 Task: In Heading Arial with underline. Font size of heading  '18'Font style of data Calibri. Font size of data  9Alignment of headline & data Align center. Fill color in heading,  RedFont color of data Black Apply border in Data No BorderIn the sheet   Nexus Sales templetes book
Action: Mouse moved to (157, 165)
Screenshot: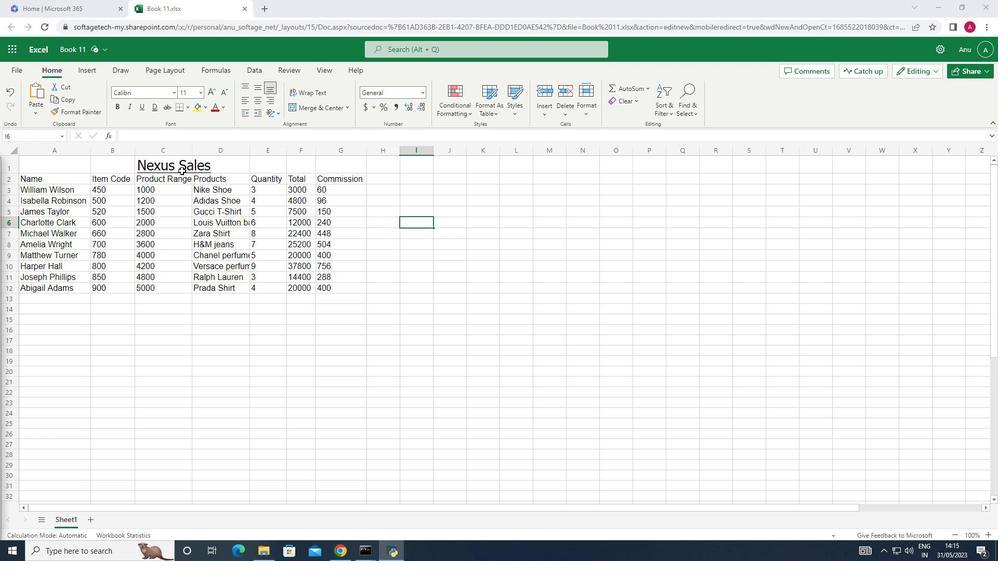 
Action: Mouse pressed left at (157, 165)
Screenshot: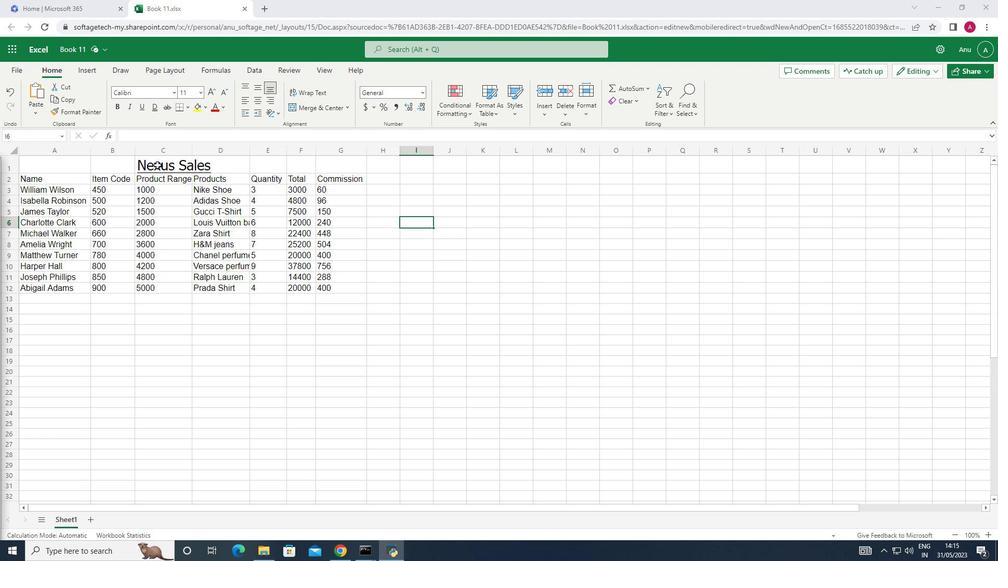 
Action: Mouse moved to (174, 94)
Screenshot: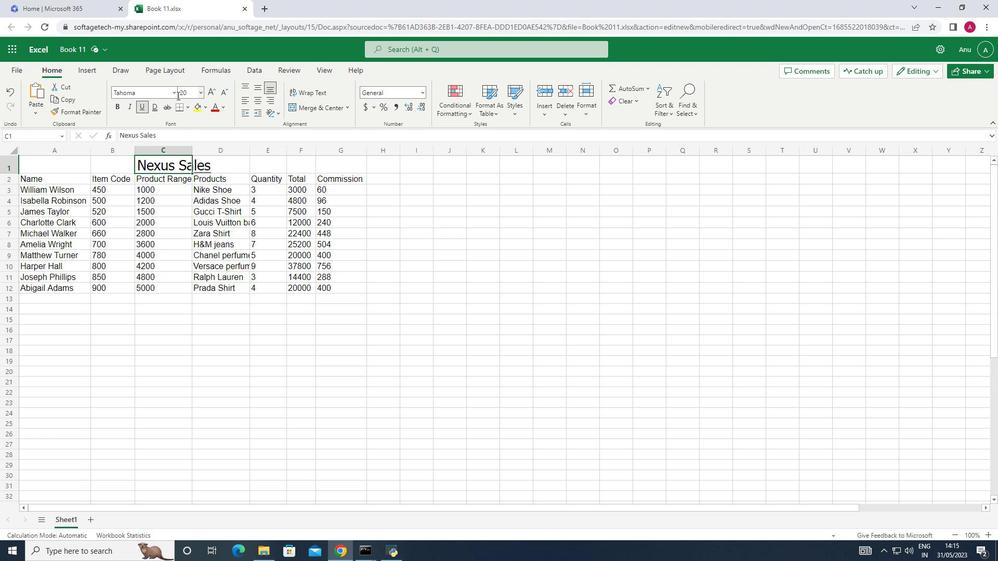 
Action: Mouse pressed left at (174, 94)
Screenshot: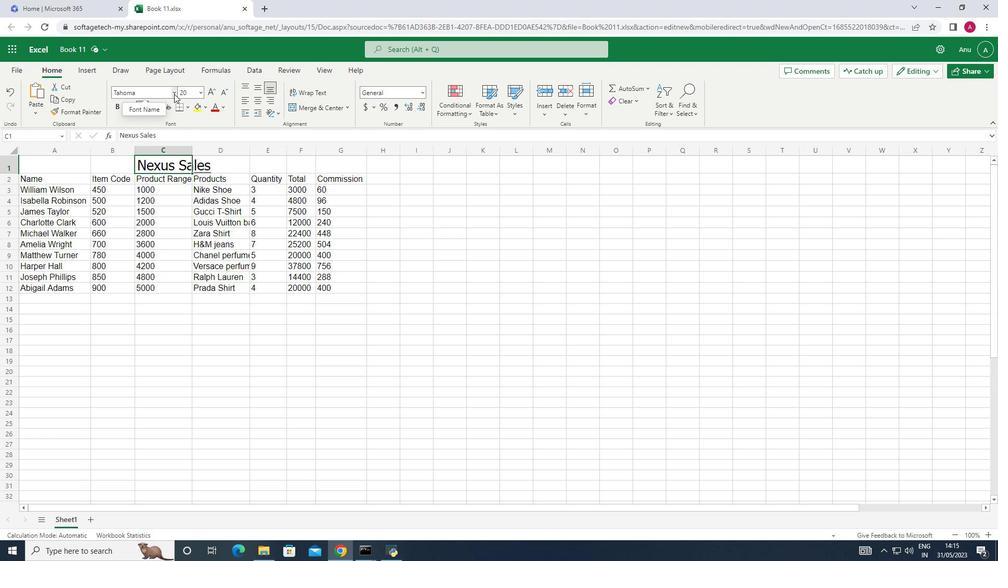 
Action: Mouse moved to (153, 176)
Screenshot: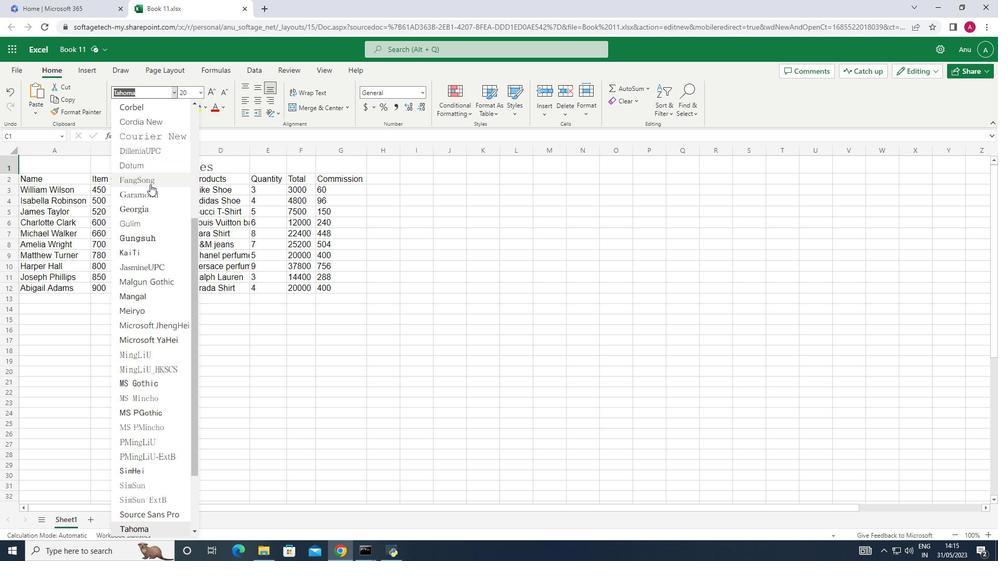 
Action: Mouse scrolled (153, 177) with delta (0, 0)
Screenshot: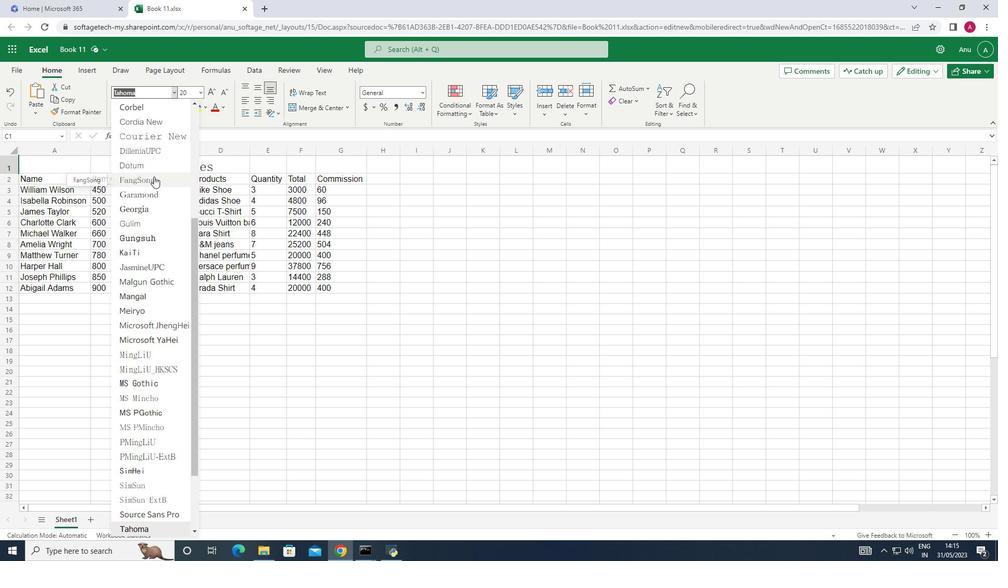 
Action: Mouse scrolled (153, 177) with delta (0, 0)
Screenshot: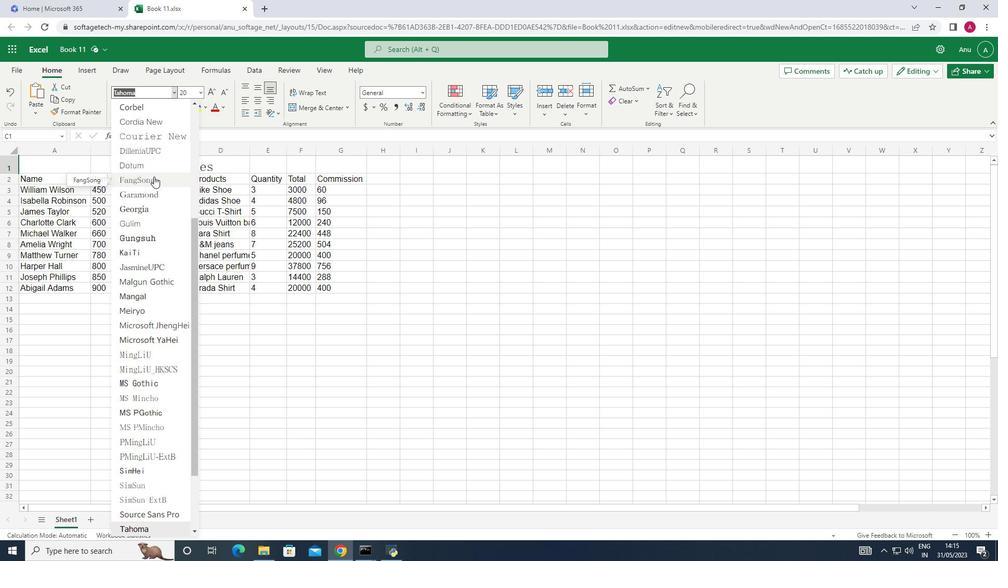 
Action: Mouse scrolled (153, 177) with delta (0, 0)
Screenshot: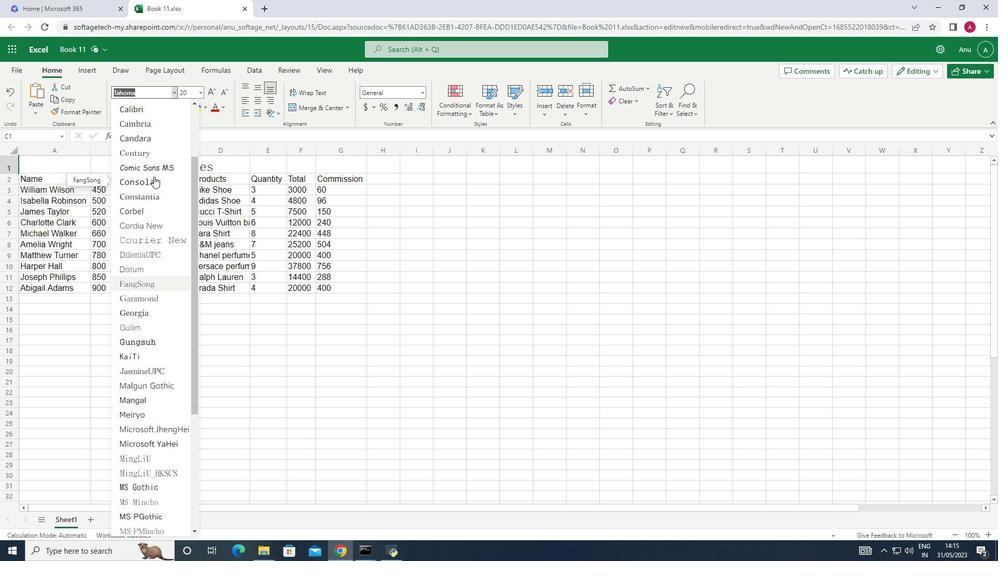 
Action: Mouse scrolled (153, 177) with delta (0, 0)
Screenshot: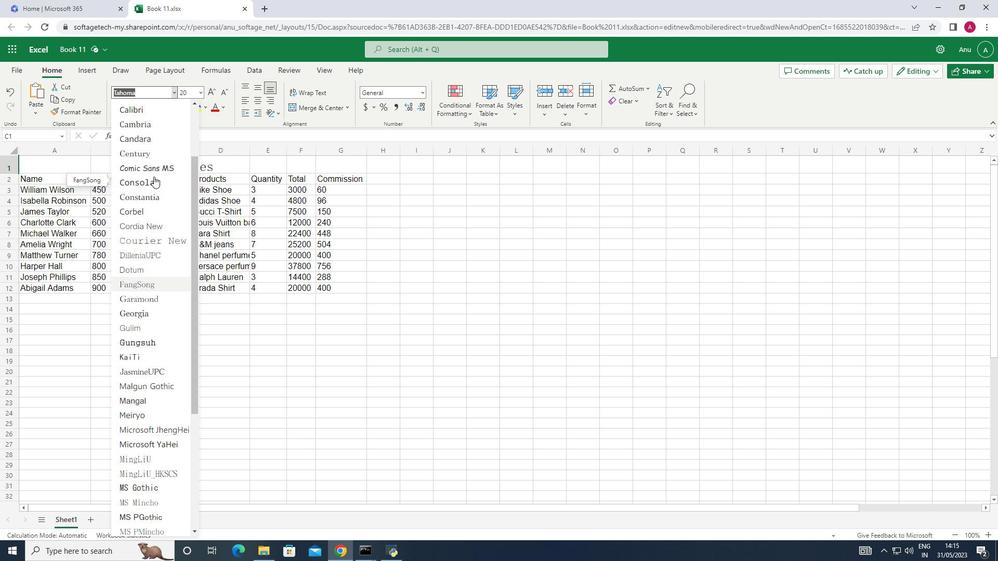 
Action: Mouse scrolled (153, 177) with delta (0, 0)
Screenshot: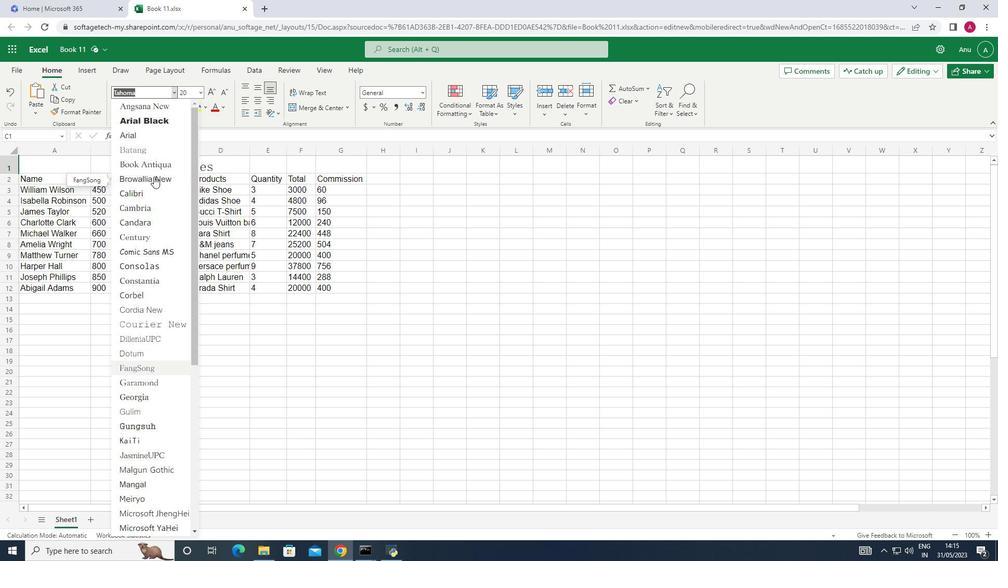 
Action: Mouse scrolled (153, 177) with delta (0, 0)
Screenshot: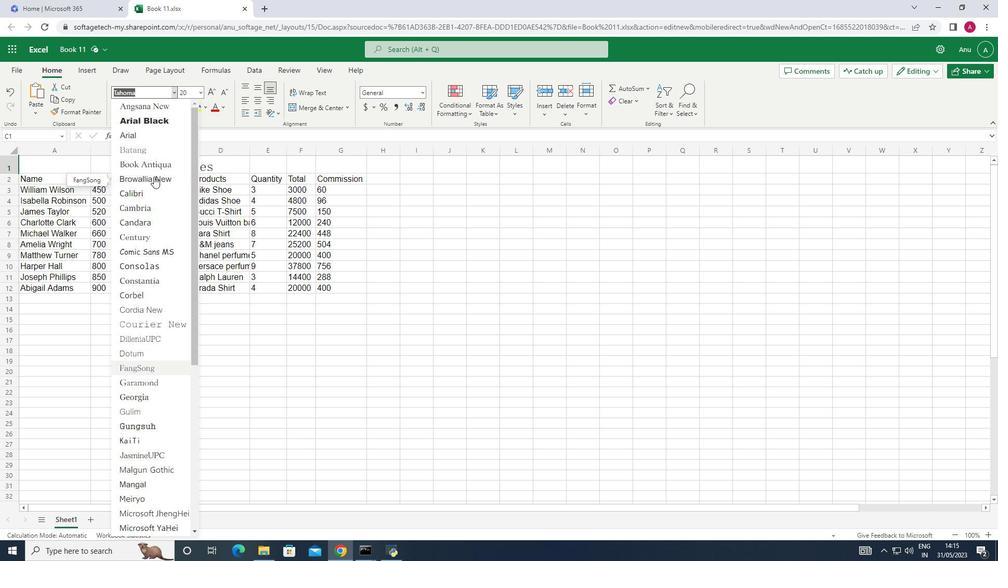 
Action: Mouse scrolled (153, 177) with delta (0, 0)
Screenshot: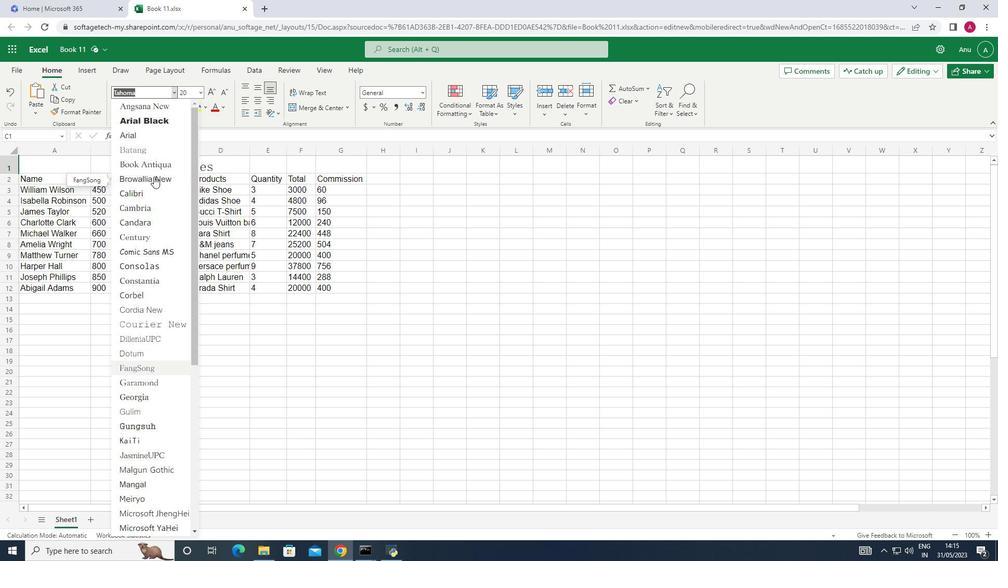 
Action: Mouse moved to (135, 138)
Screenshot: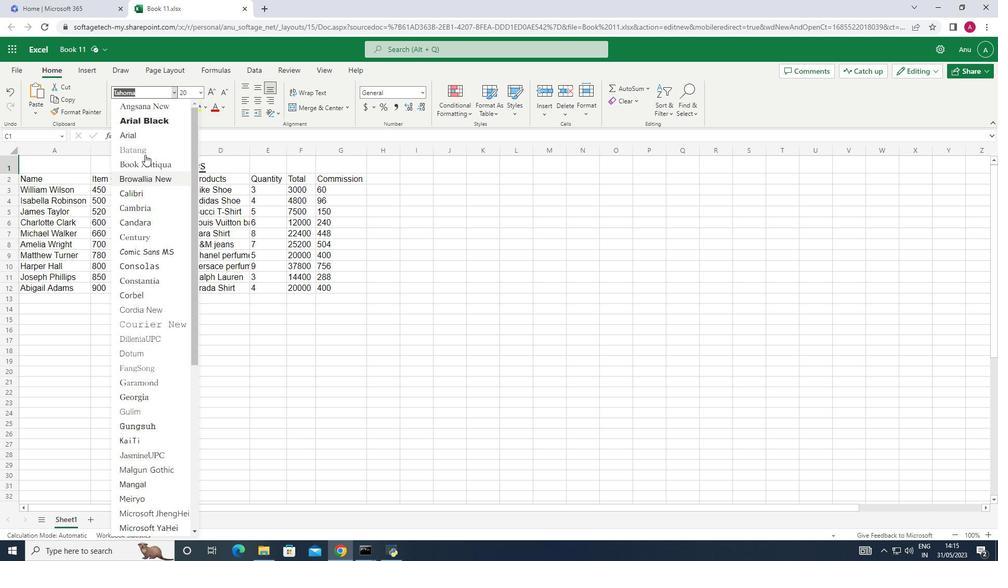 
Action: Mouse pressed left at (135, 138)
Screenshot: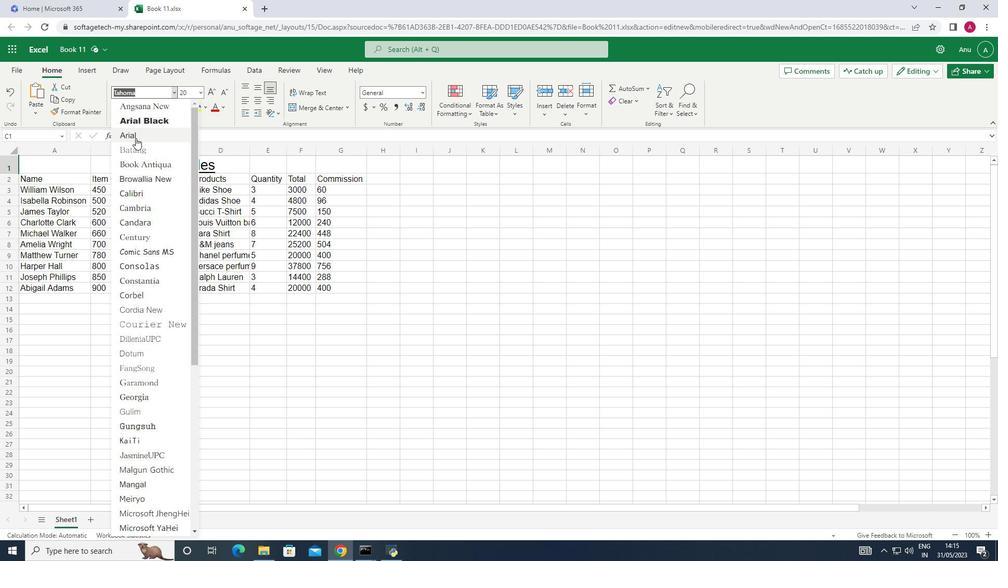 
Action: Mouse moved to (66, 178)
Screenshot: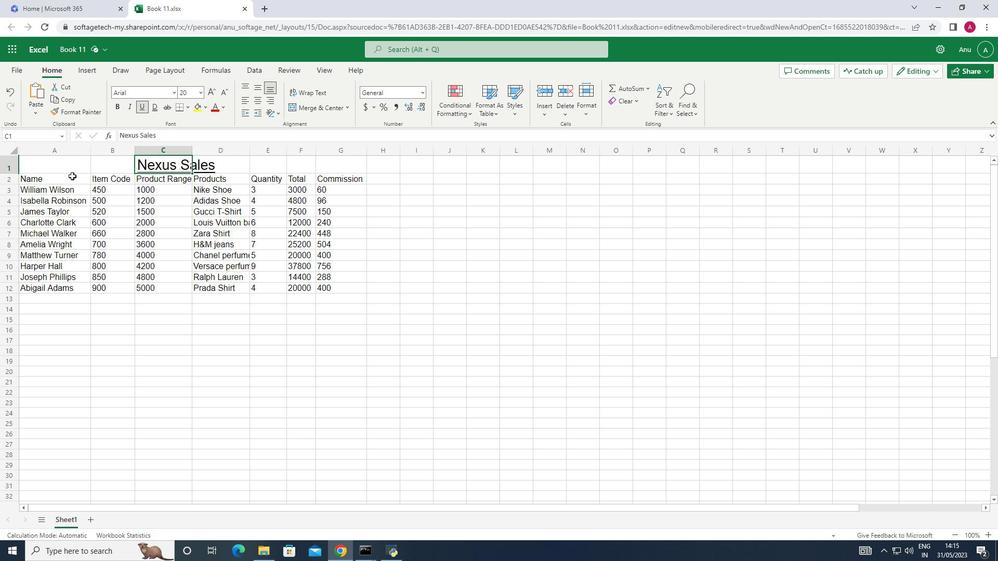 
Action: Mouse pressed left at (66, 178)
Screenshot: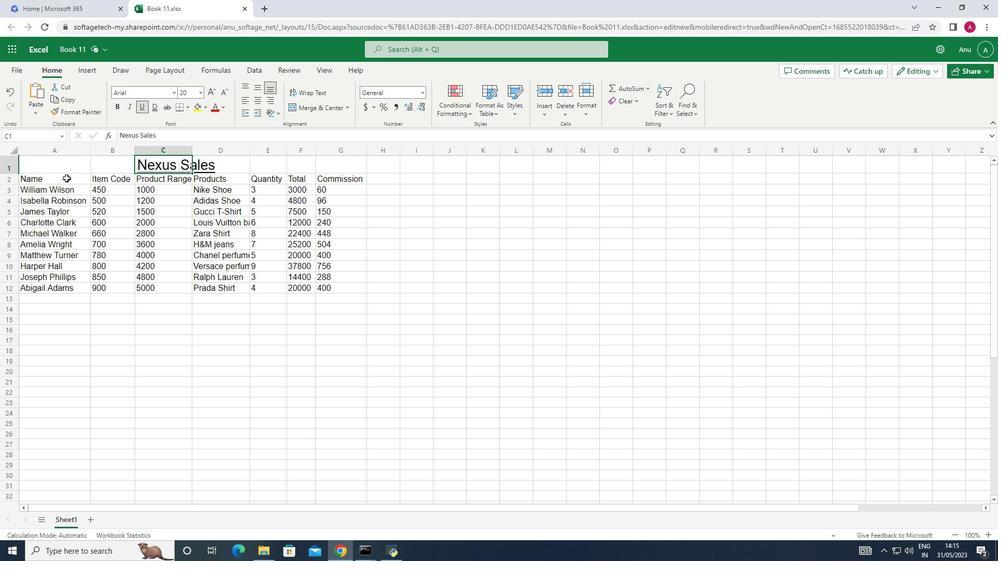 
Action: Mouse moved to (199, 92)
Screenshot: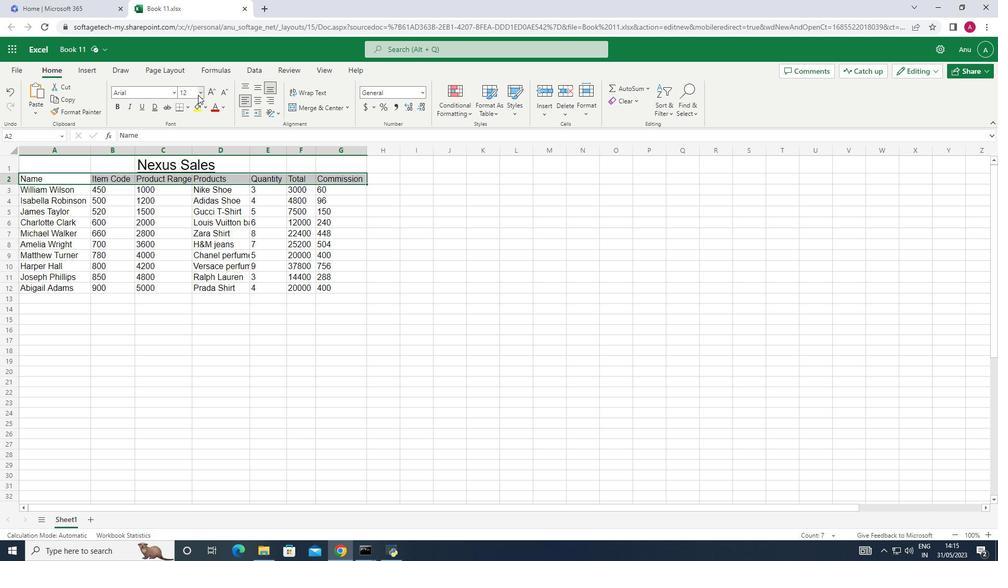
Action: Mouse pressed left at (199, 92)
Screenshot: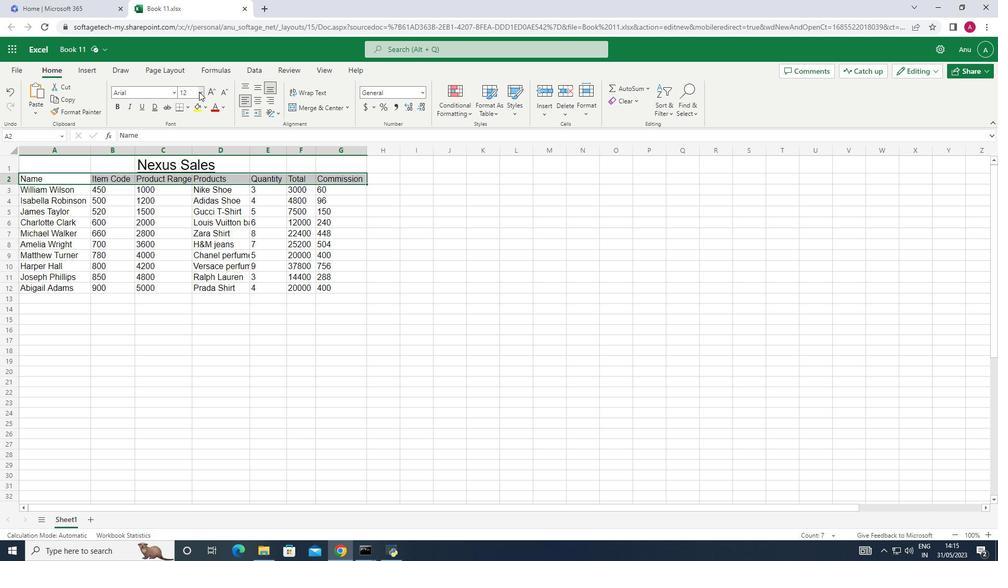 
Action: Mouse moved to (187, 202)
Screenshot: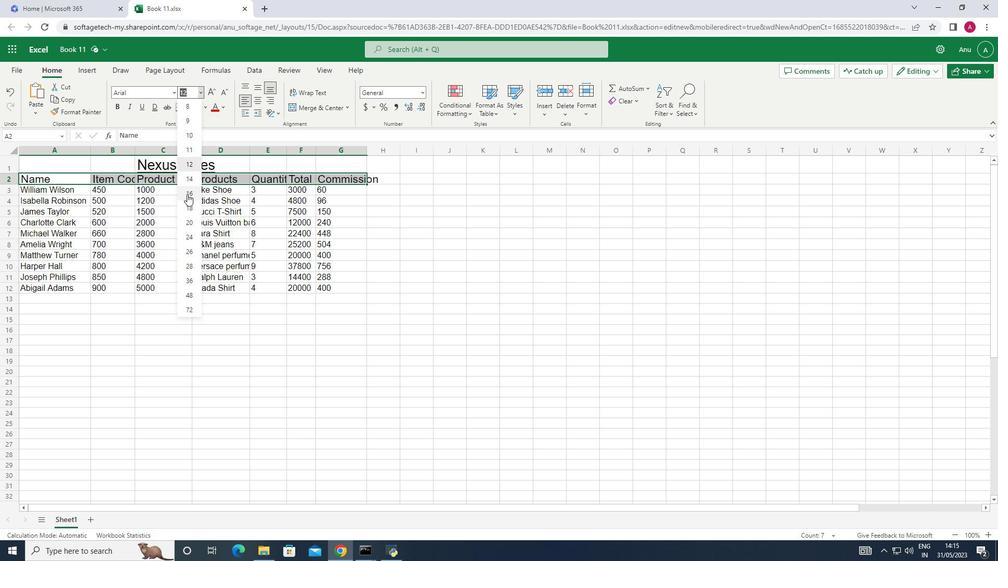 
Action: Mouse pressed left at (187, 202)
Screenshot: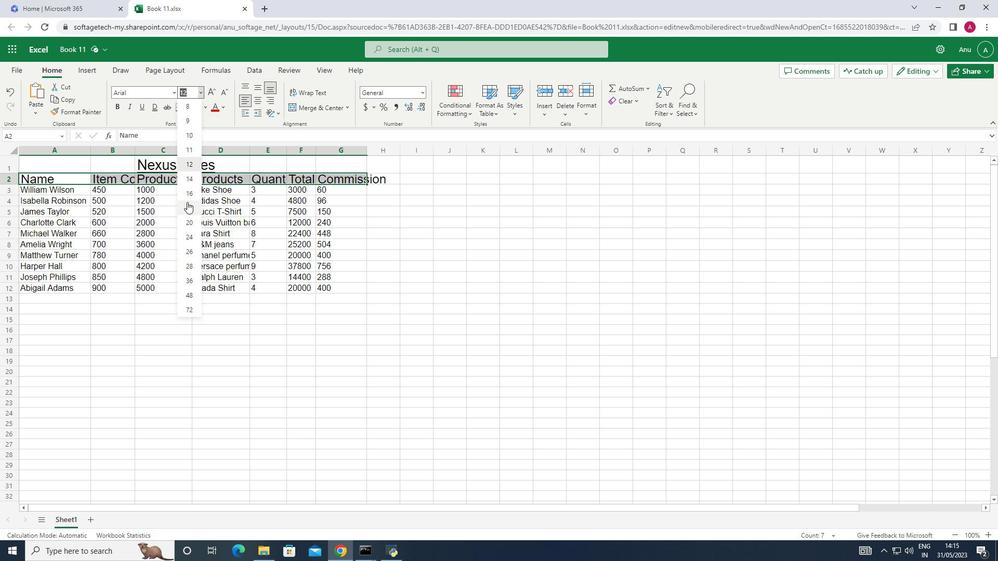 
Action: Mouse moved to (54, 198)
Screenshot: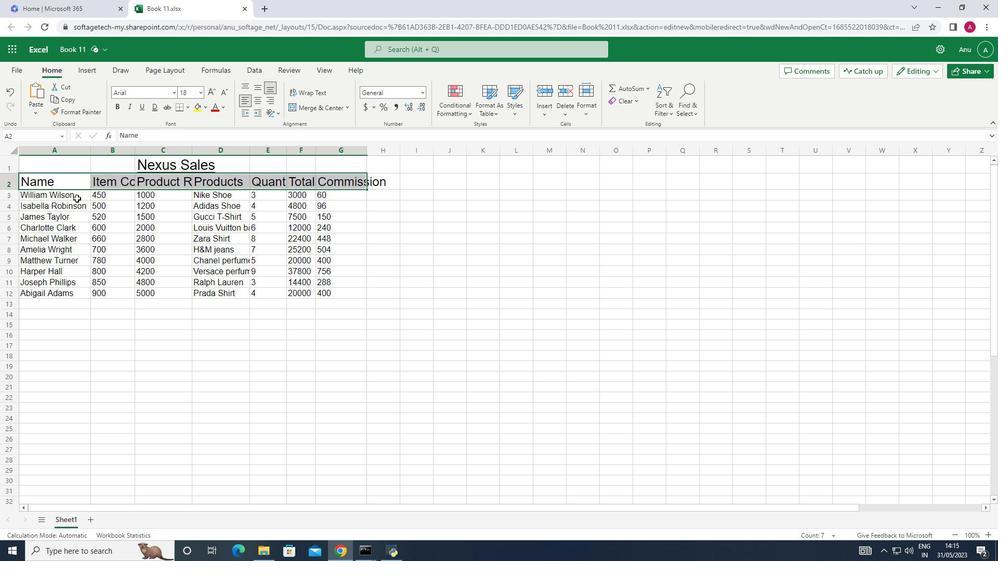 
Action: Mouse pressed left at (54, 198)
Screenshot: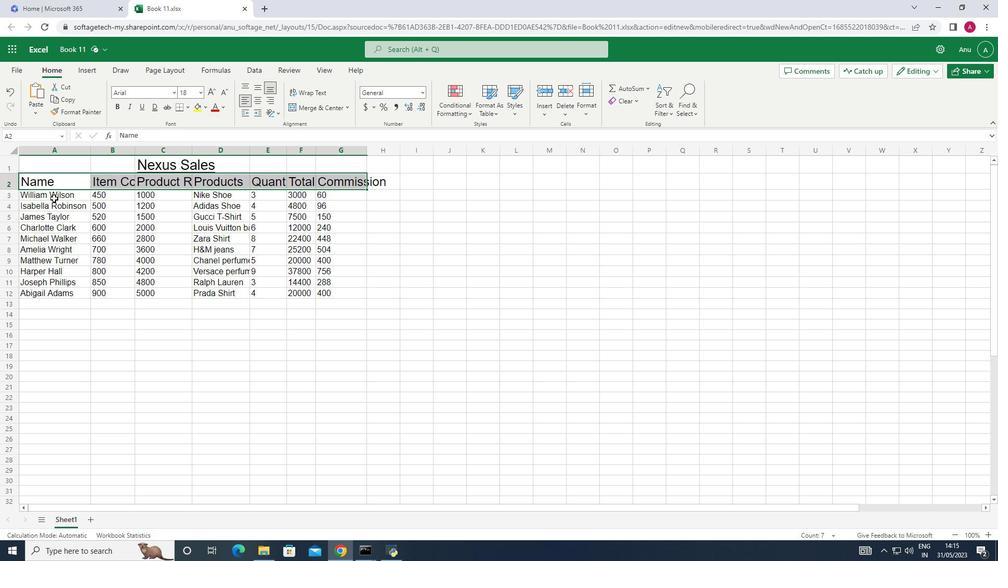 
Action: Mouse moved to (201, 90)
Screenshot: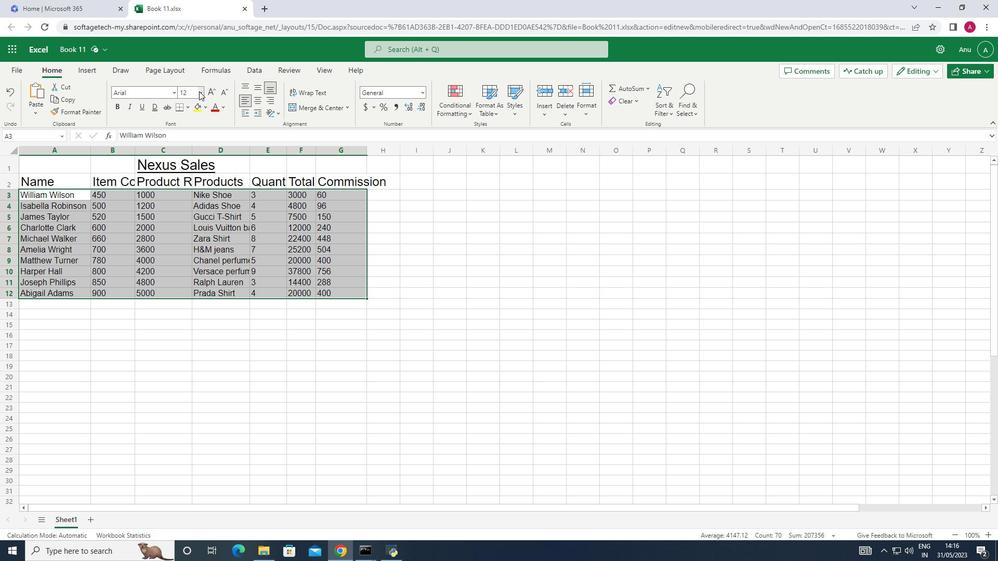 
Action: Mouse pressed left at (201, 90)
Screenshot: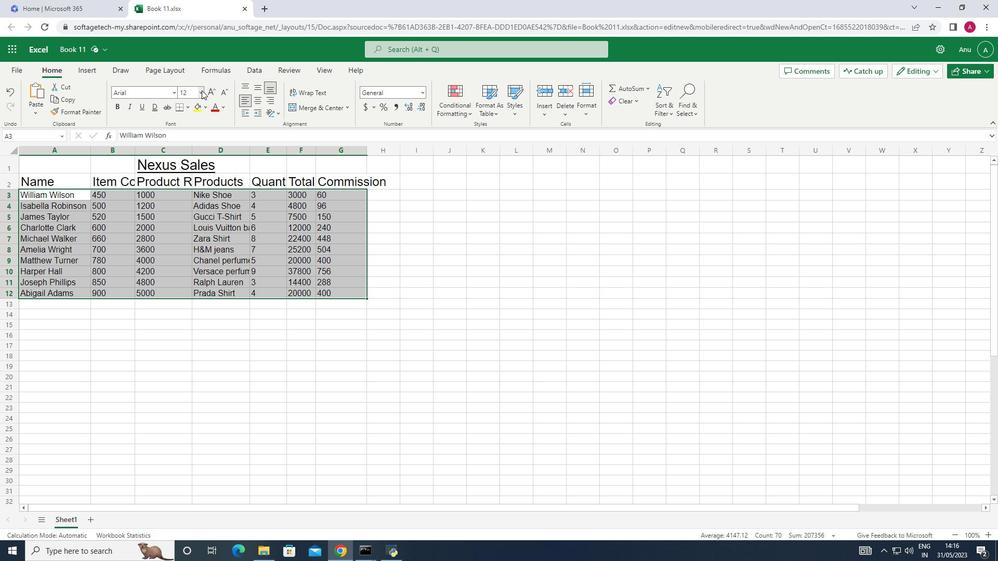 
Action: Mouse moved to (188, 118)
Screenshot: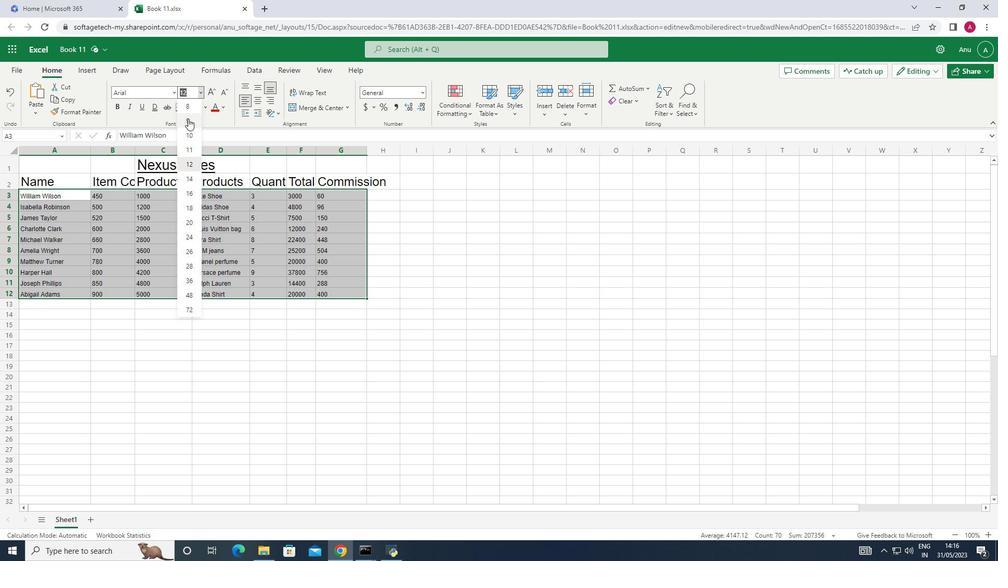 
Action: Mouse pressed left at (188, 118)
Screenshot: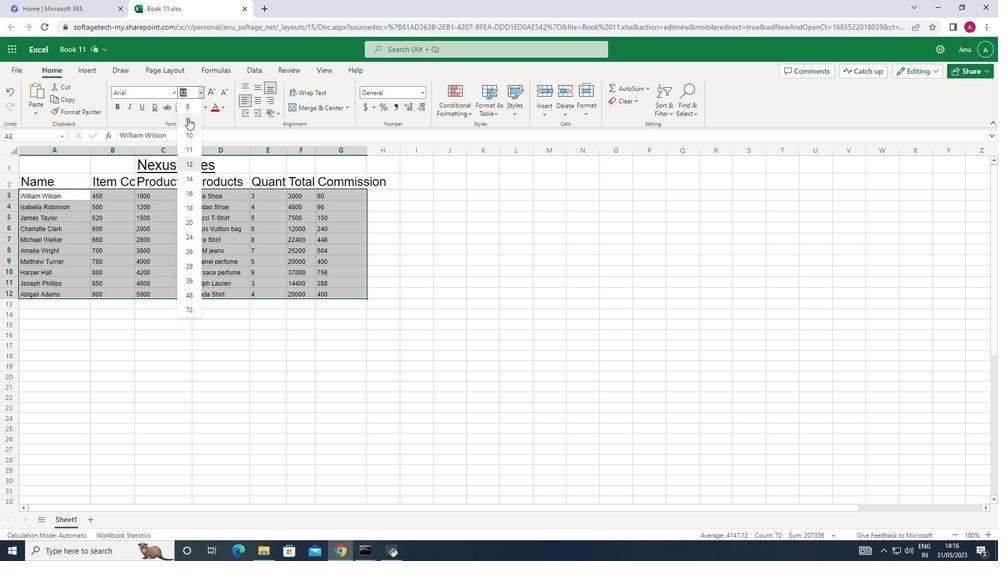 
Action: Mouse moved to (258, 99)
Screenshot: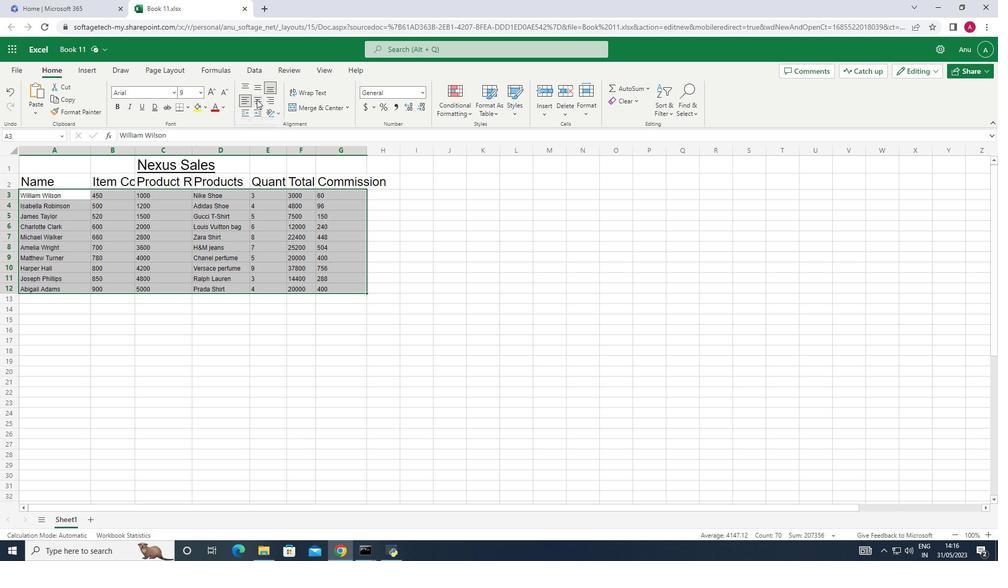
Action: Mouse pressed left at (258, 99)
Screenshot: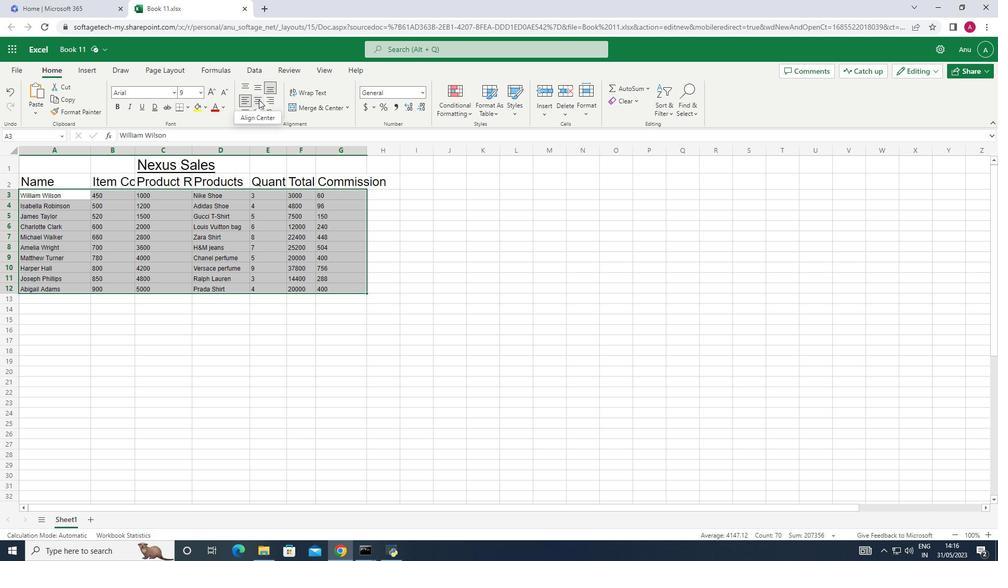 
Action: Mouse moved to (52, 176)
Screenshot: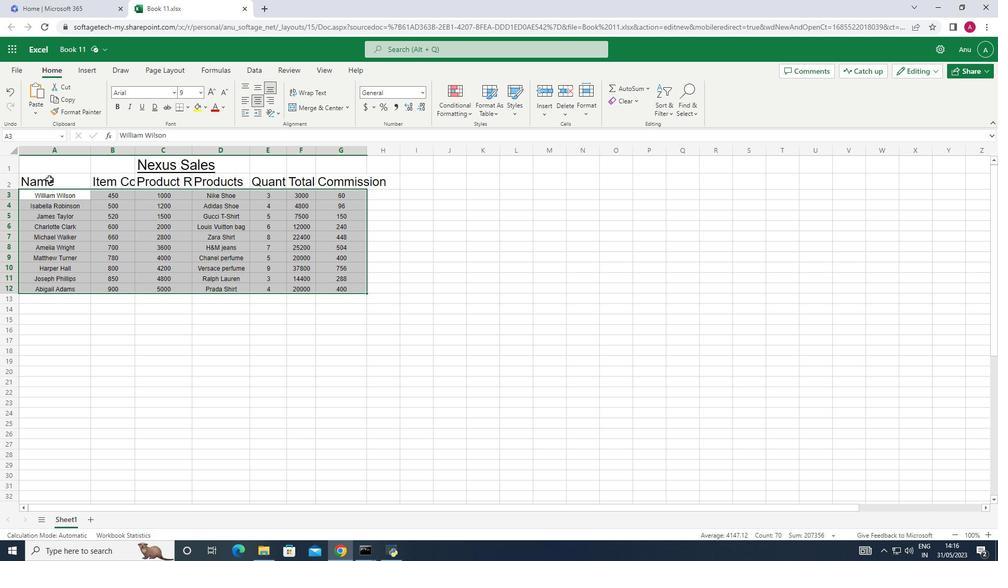 
Action: Mouse pressed left at (52, 176)
Screenshot: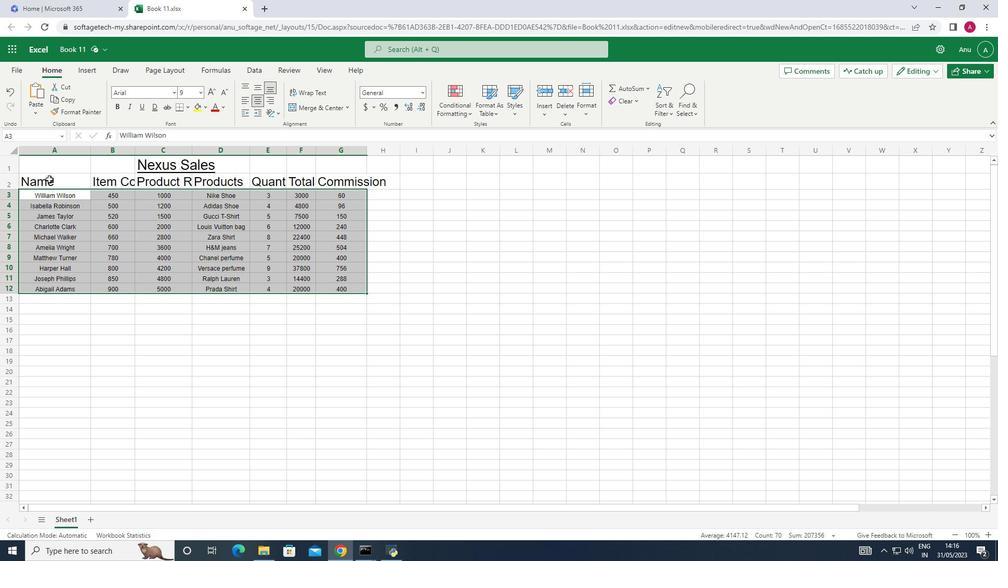 
Action: Mouse moved to (260, 99)
Screenshot: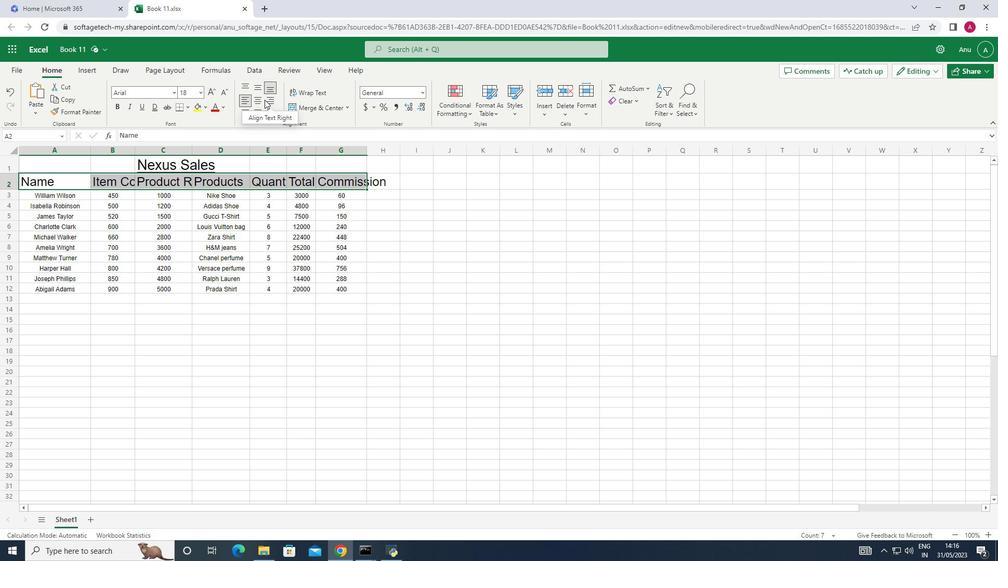 
Action: Mouse pressed left at (260, 99)
Screenshot: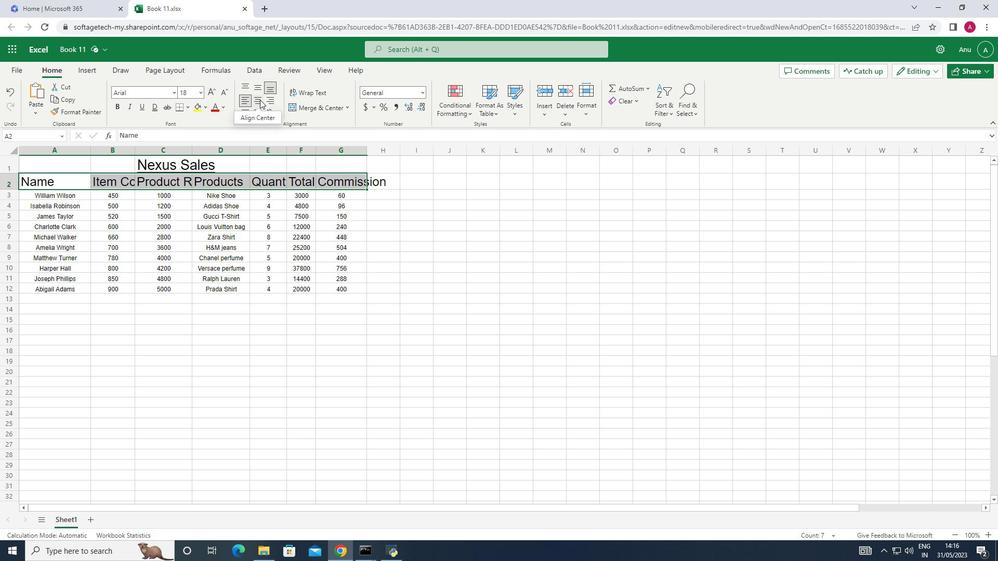 
Action: Mouse moved to (214, 105)
Screenshot: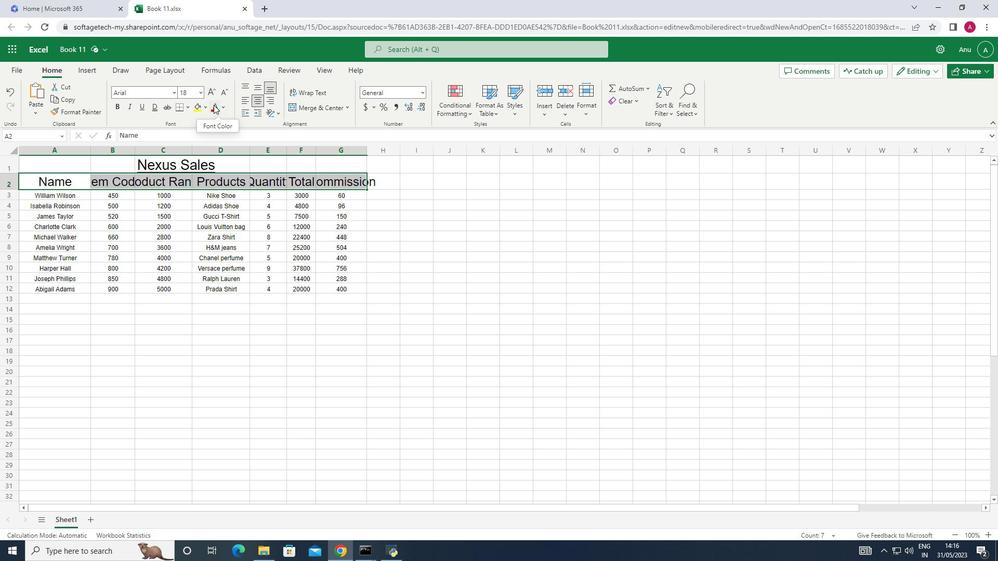 
Action: Mouse pressed left at (214, 105)
Screenshot: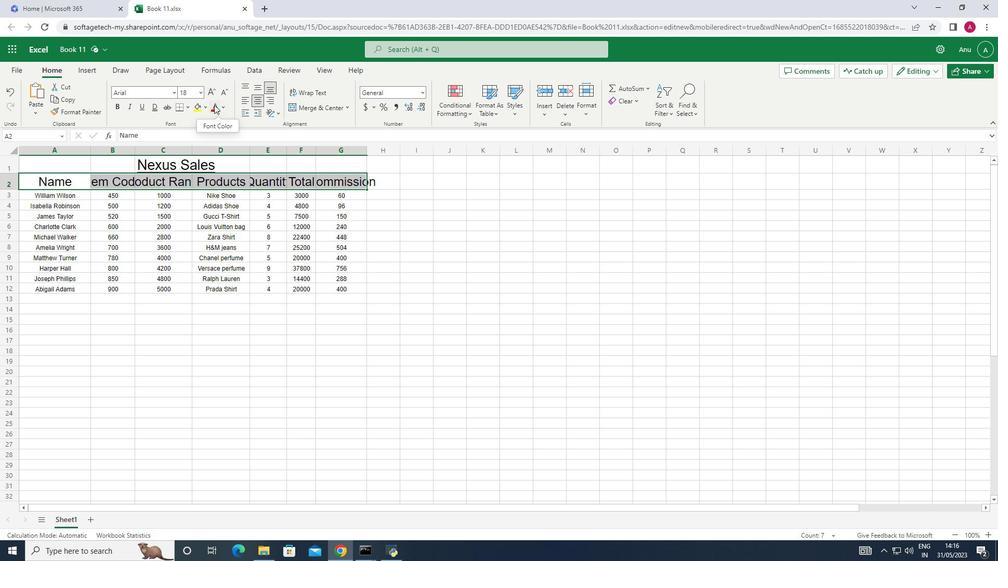
Action: Mouse moved to (207, 106)
Screenshot: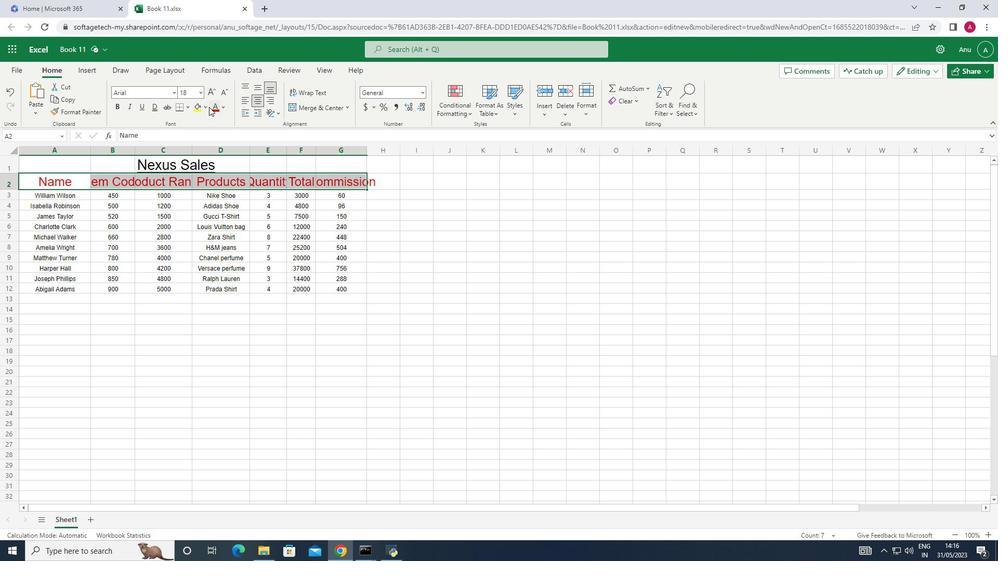 
Action: Mouse pressed left at (207, 106)
Screenshot: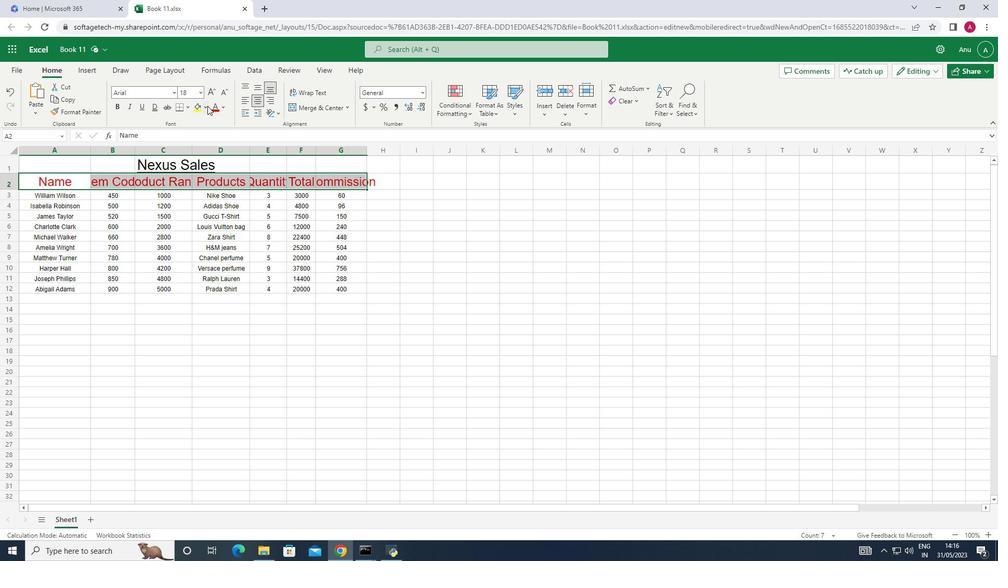 
Action: Mouse moved to (215, 134)
Screenshot: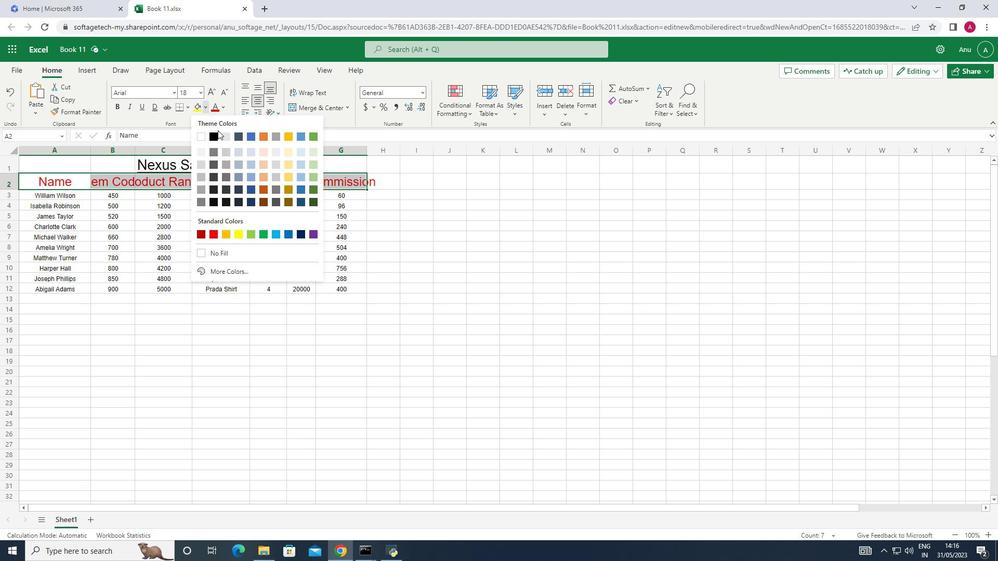 
Action: Mouse pressed left at (215, 134)
Screenshot: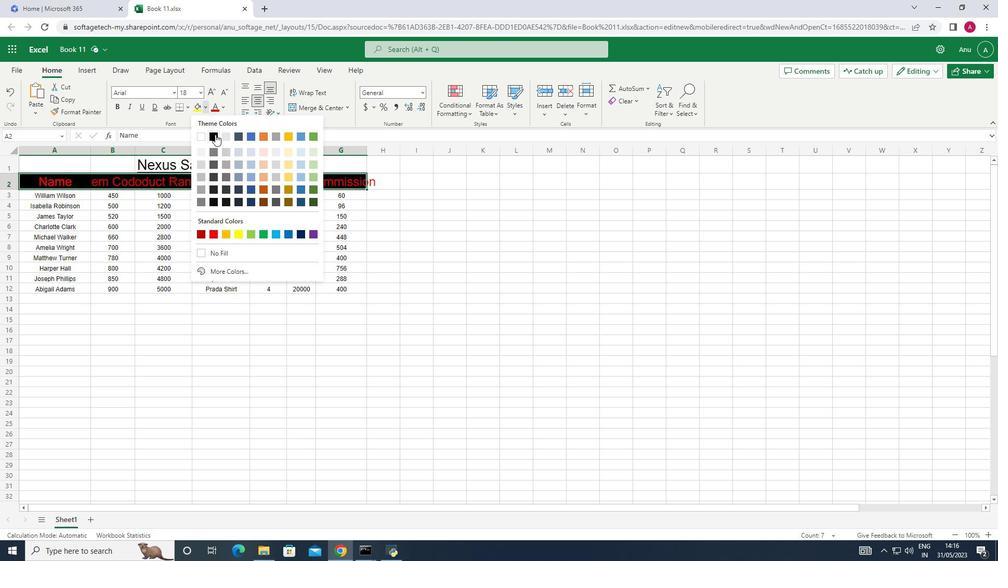 
Action: Mouse moved to (415, 264)
Screenshot: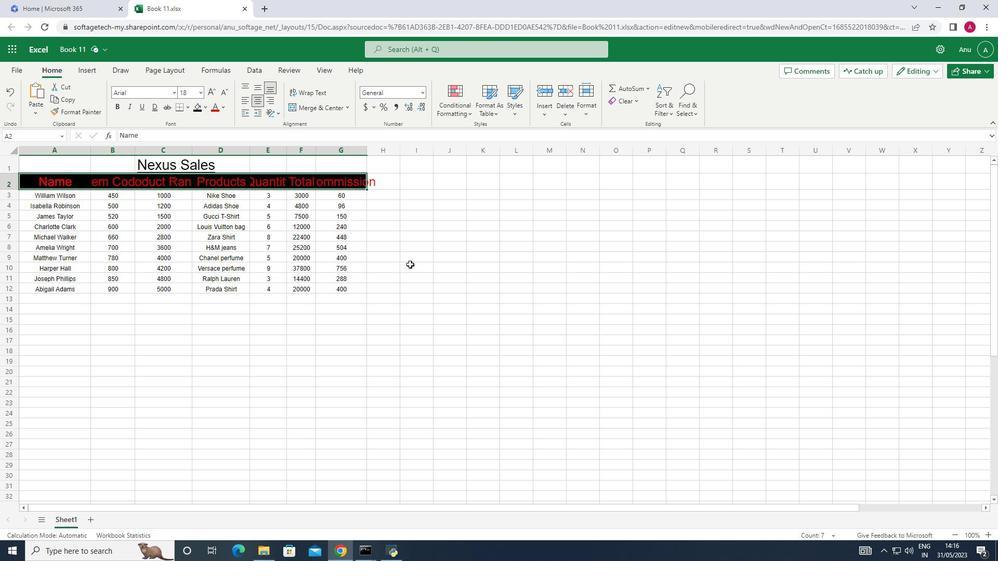 
Action: Mouse pressed left at (415, 264)
Screenshot: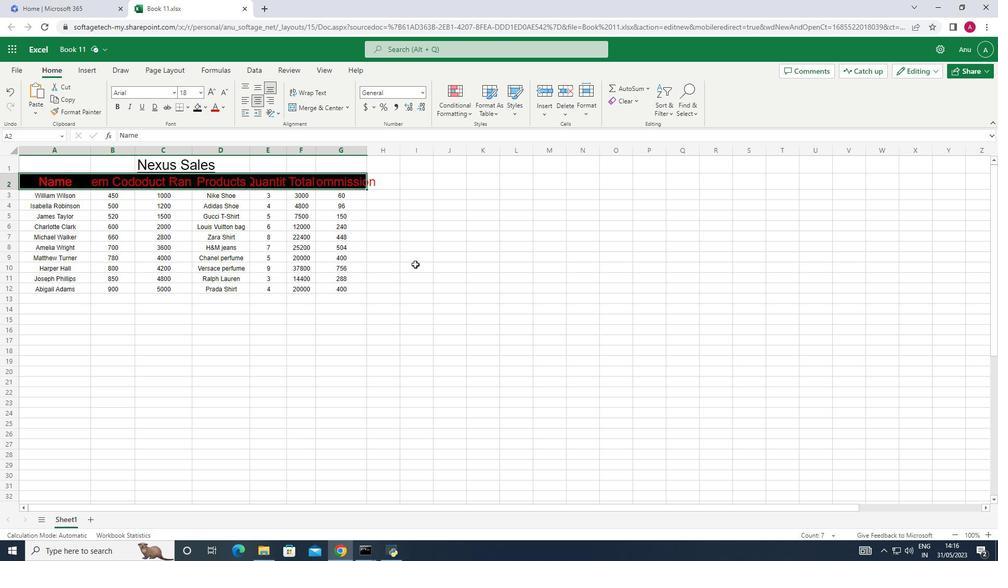 
Action: Mouse moved to (366, 149)
Screenshot: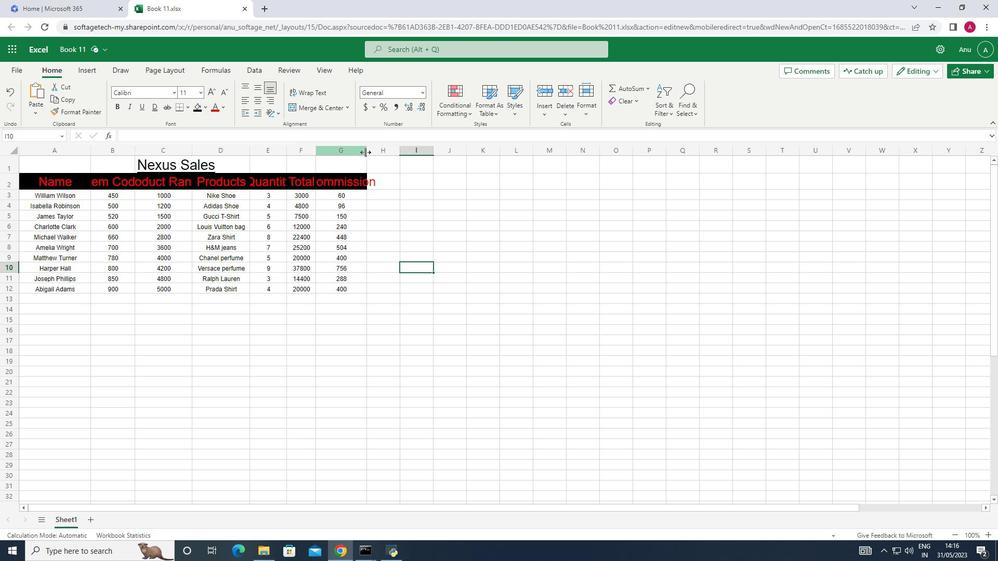 
Action: Mouse pressed left at (366, 149)
Screenshot: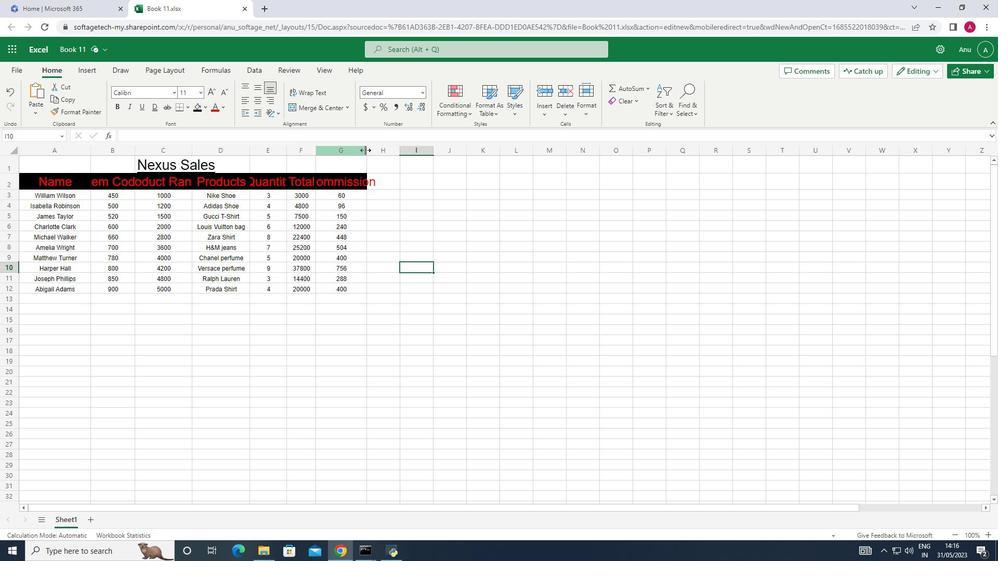 
Action: Mouse pressed left at (366, 149)
Screenshot: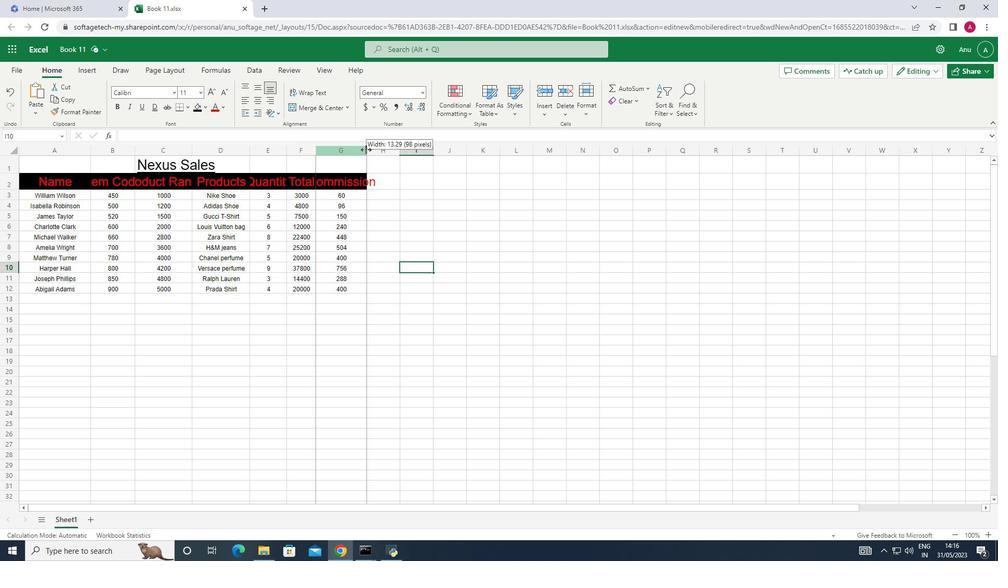 
Action: Mouse moved to (286, 148)
Screenshot: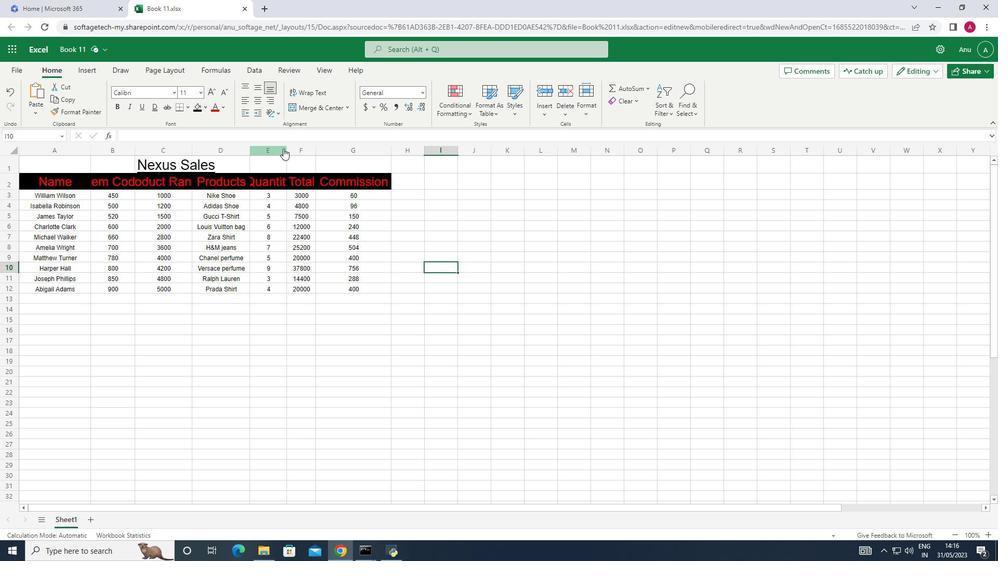 
Action: Mouse pressed left at (286, 148)
Screenshot: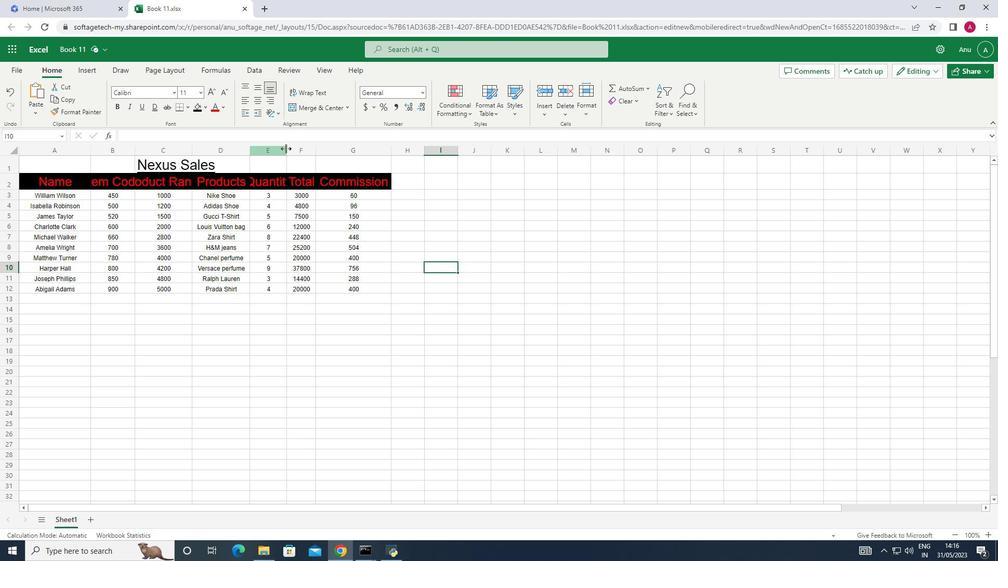 
Action: Mouse pressed left at (286, 148)
Screenshot: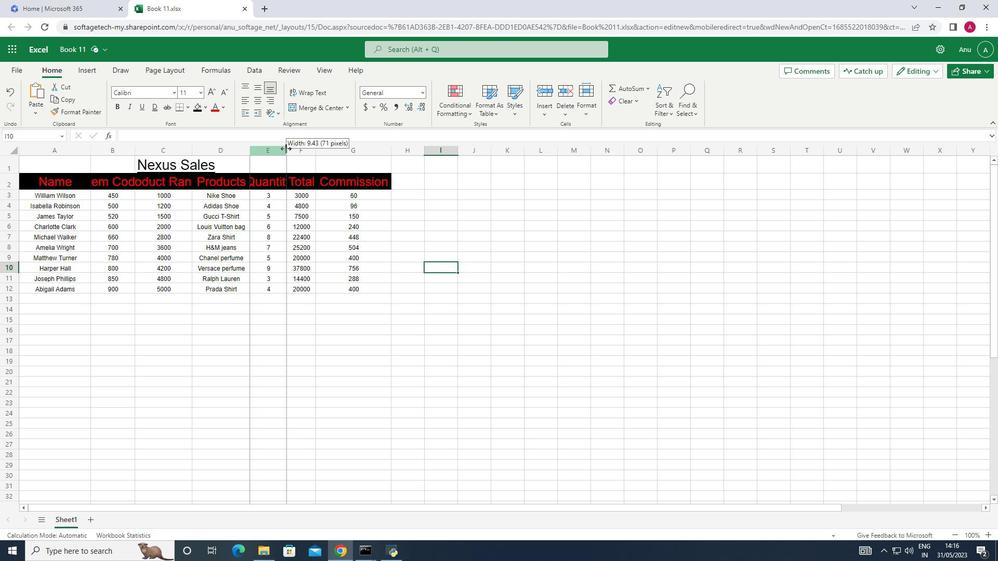 
Action: Mouse moved to (134, 148)
Screenshot: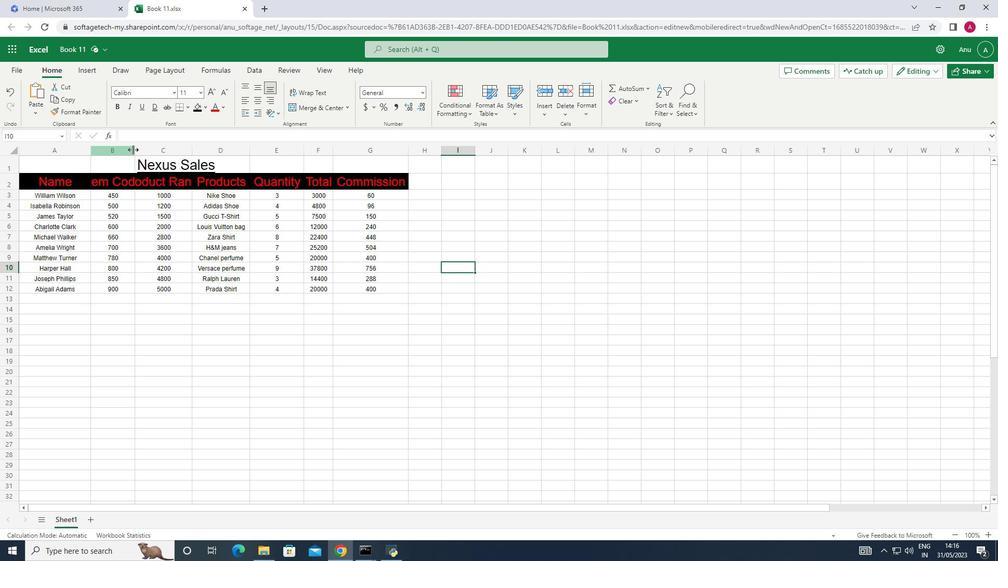 
Action: Mouse pressed left at (134, 148)
Screenshot: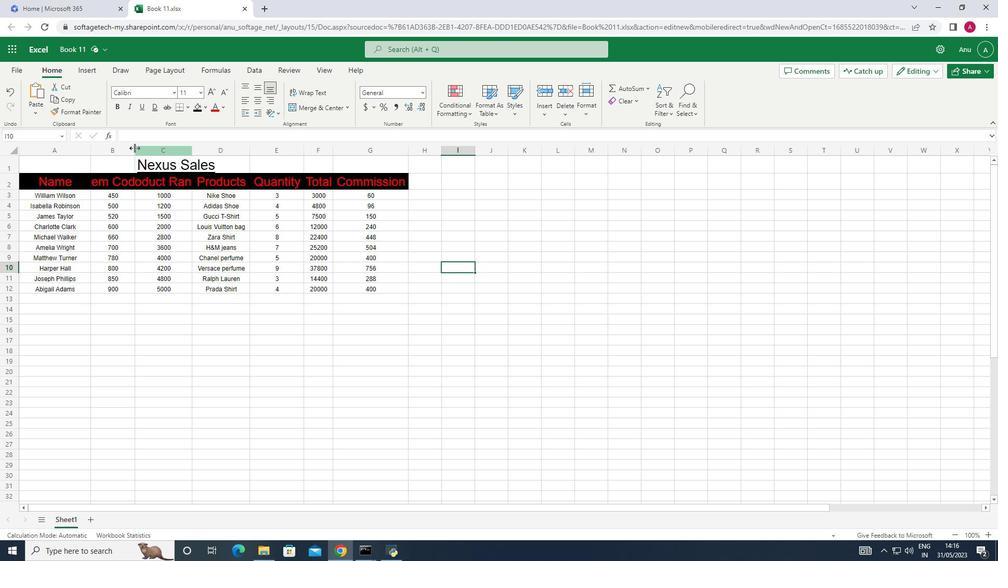 
Action: Mouse pressed left at (134, 148)
Screenshot: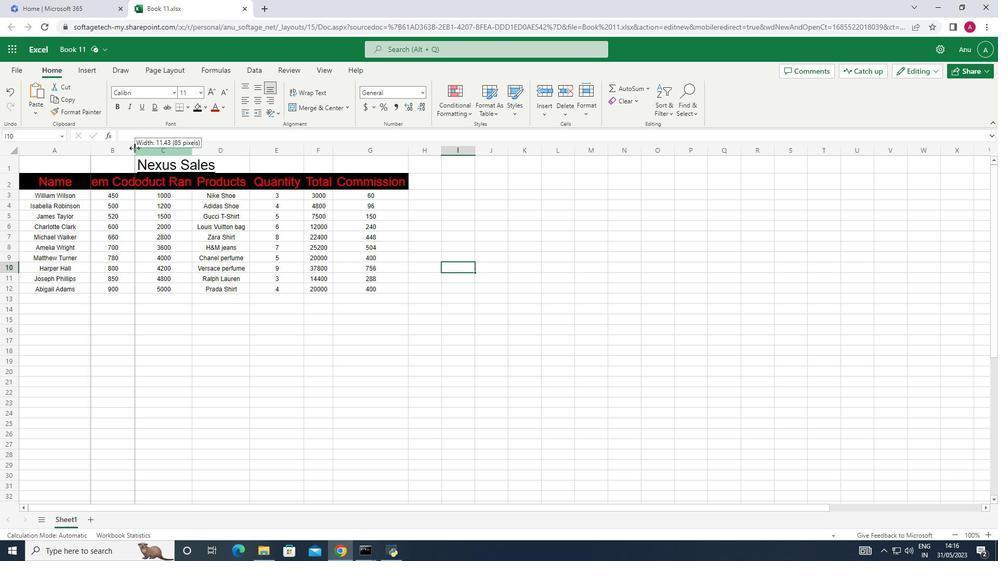 
Action: Mouse moved to (212, 150)
Screenshot: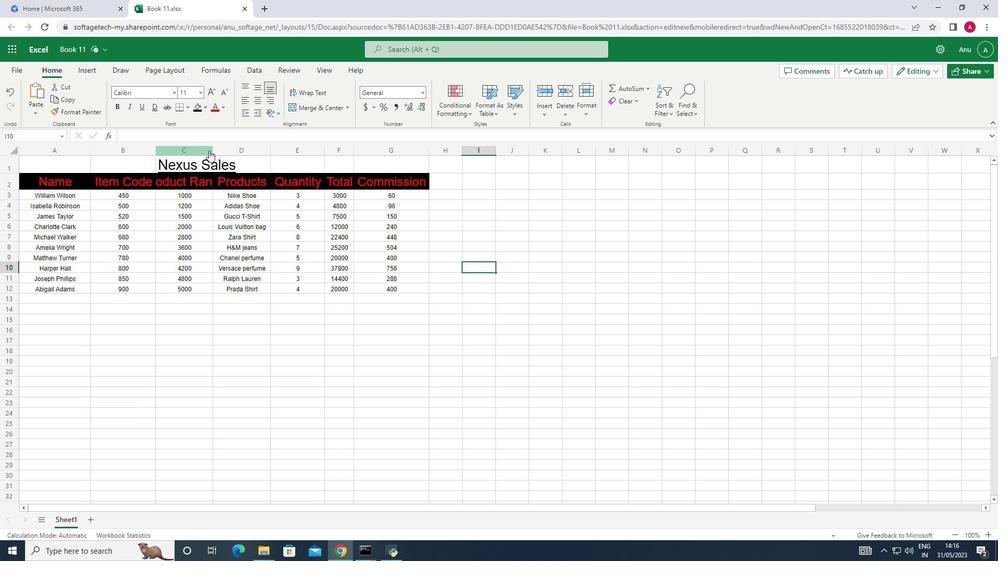 
Action: Mouse pressed left at (212, 150)
Screenshot: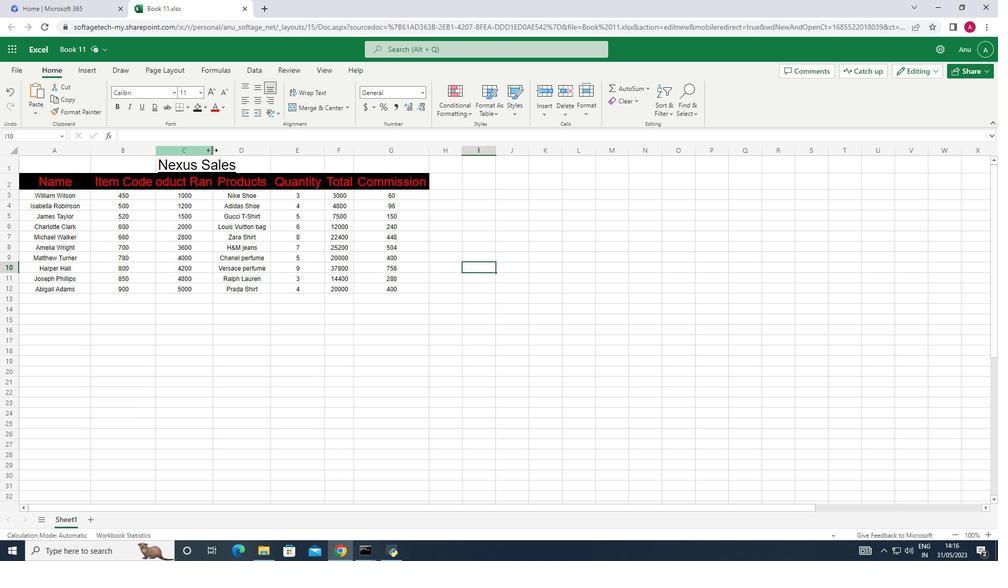
Action: Mouse pressed left at (212, 150)
Screenshot: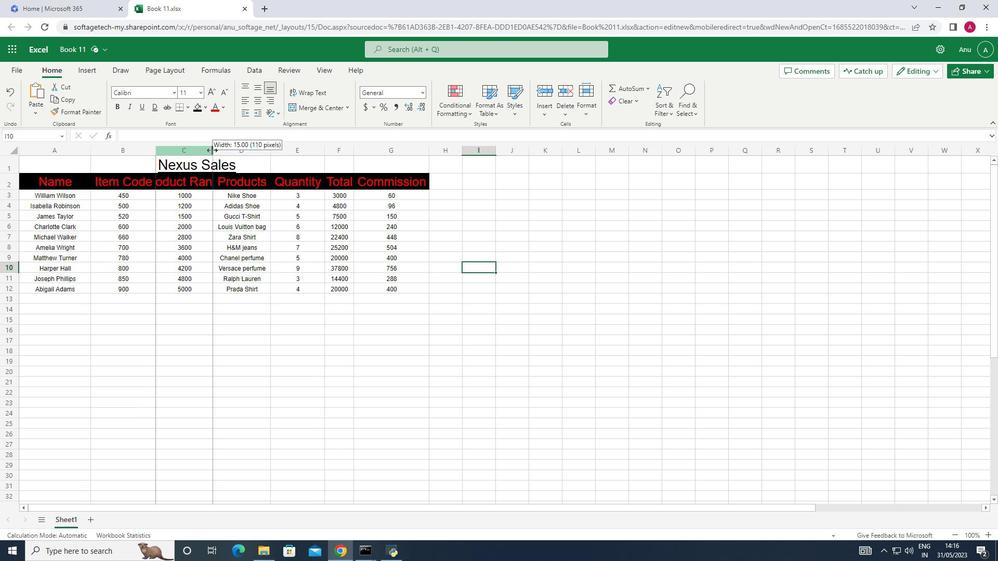
Action: Mouse moved to (396, 319)
Screenshot: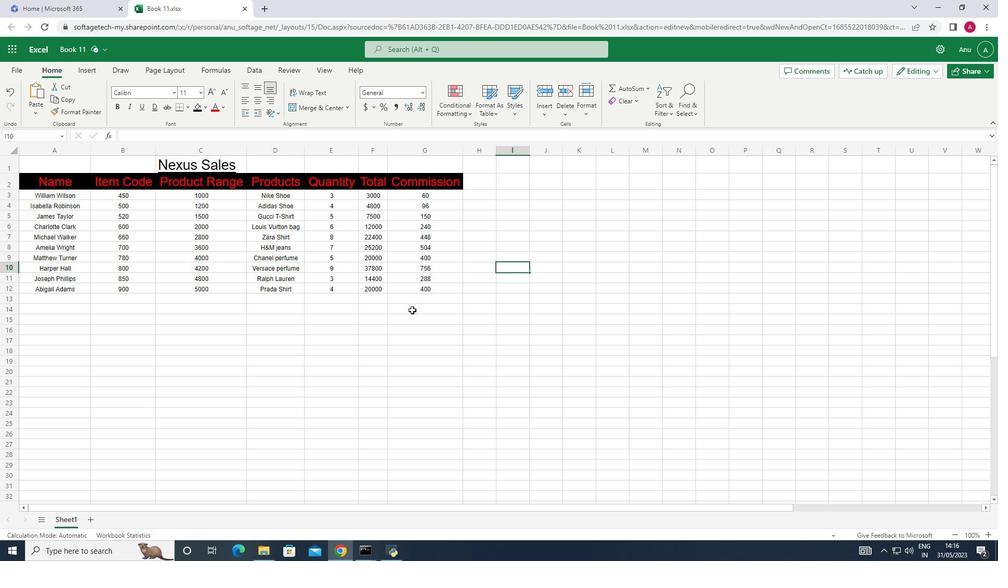 
